 Task: Look for All developers that are trending.
Action: Mouse moved to (608, 415)
Screenshot: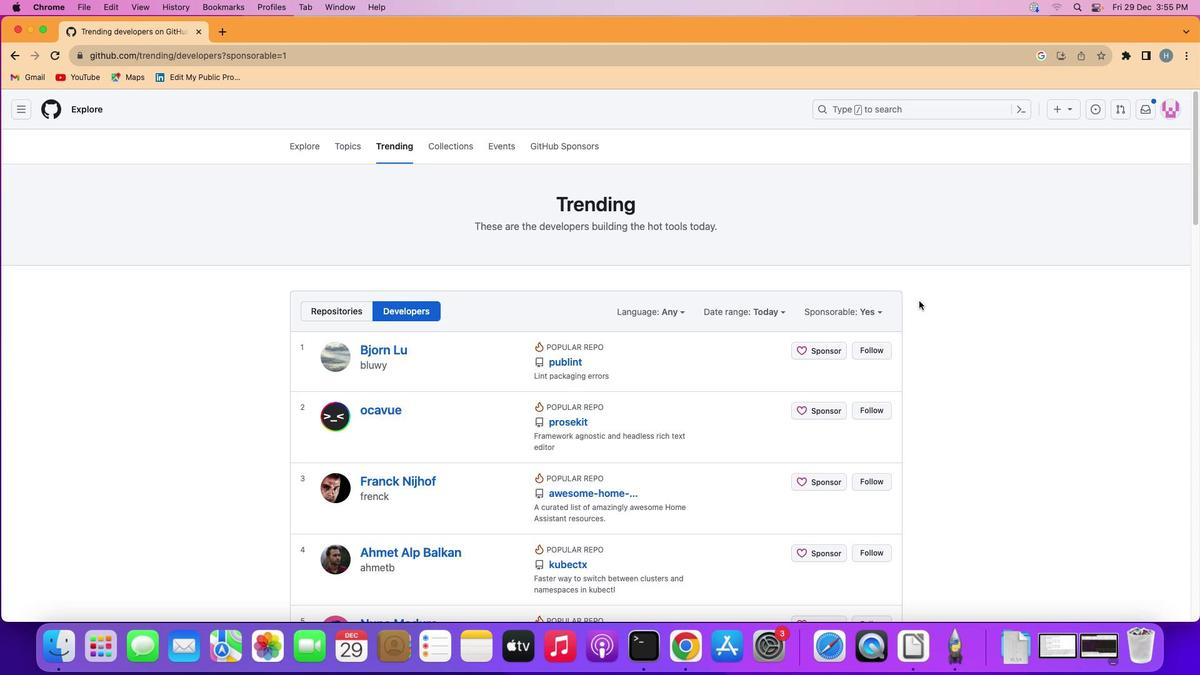 
Action: Mouse pressed left at (608, 415)
Screenshot: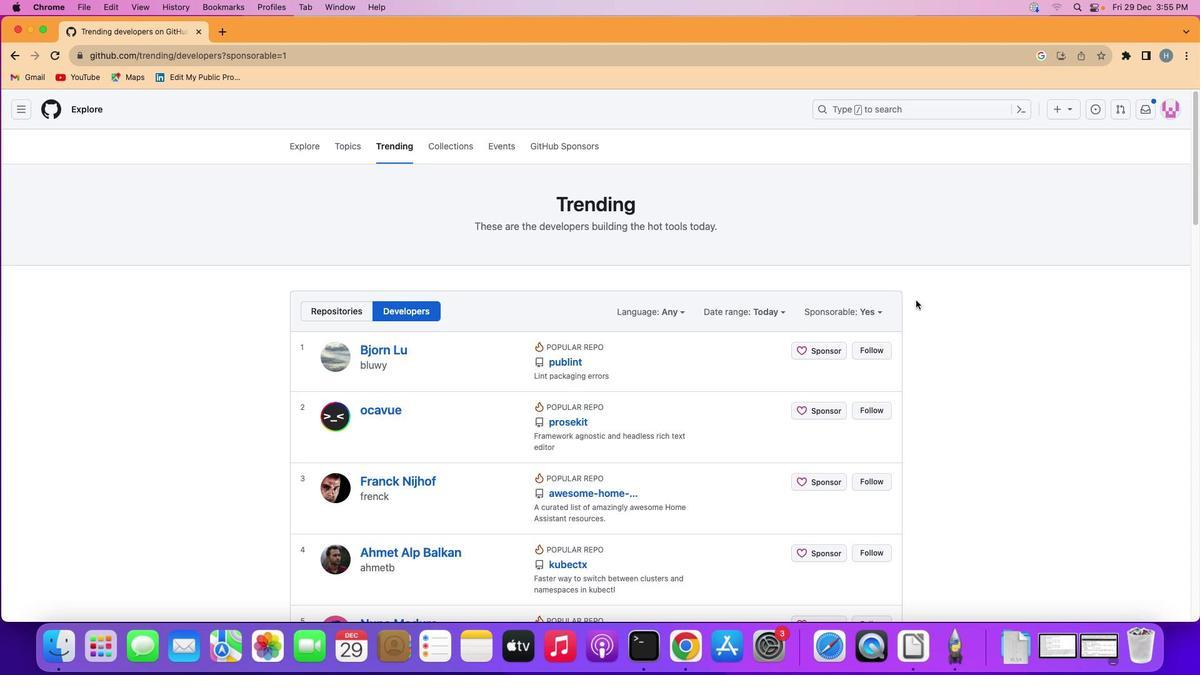 
Action: Mouse moved to (812, 407)
Screenshot: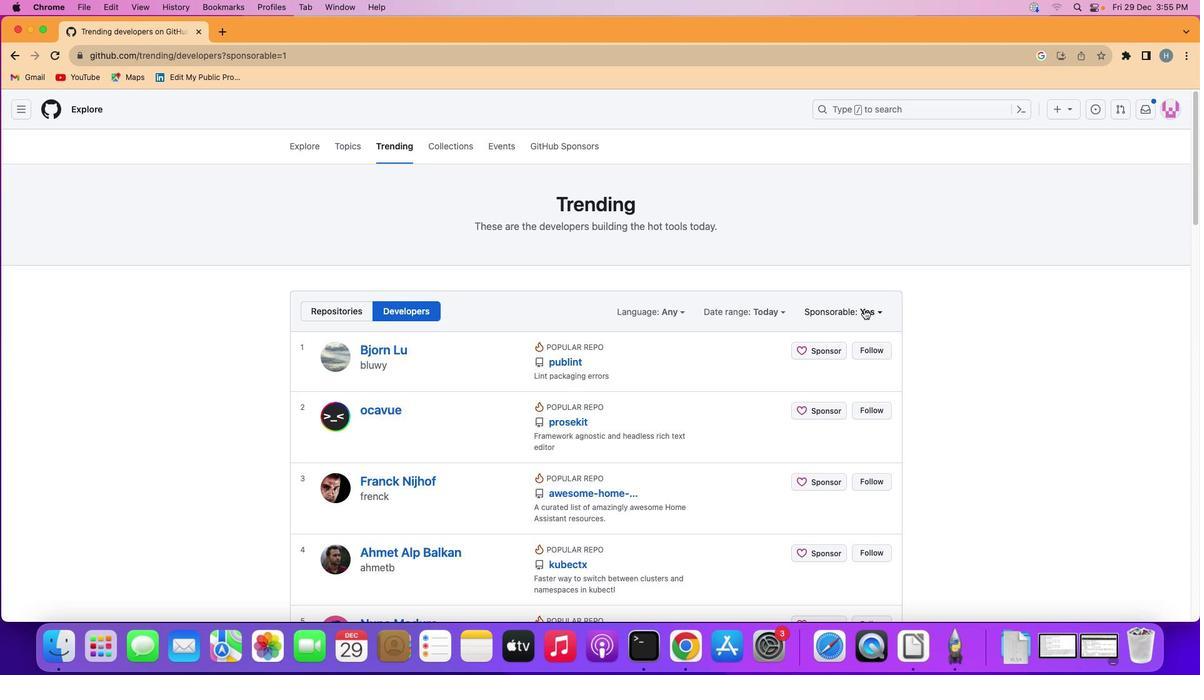
Action: Mouse pressed left at (812, 407)
Screenshot: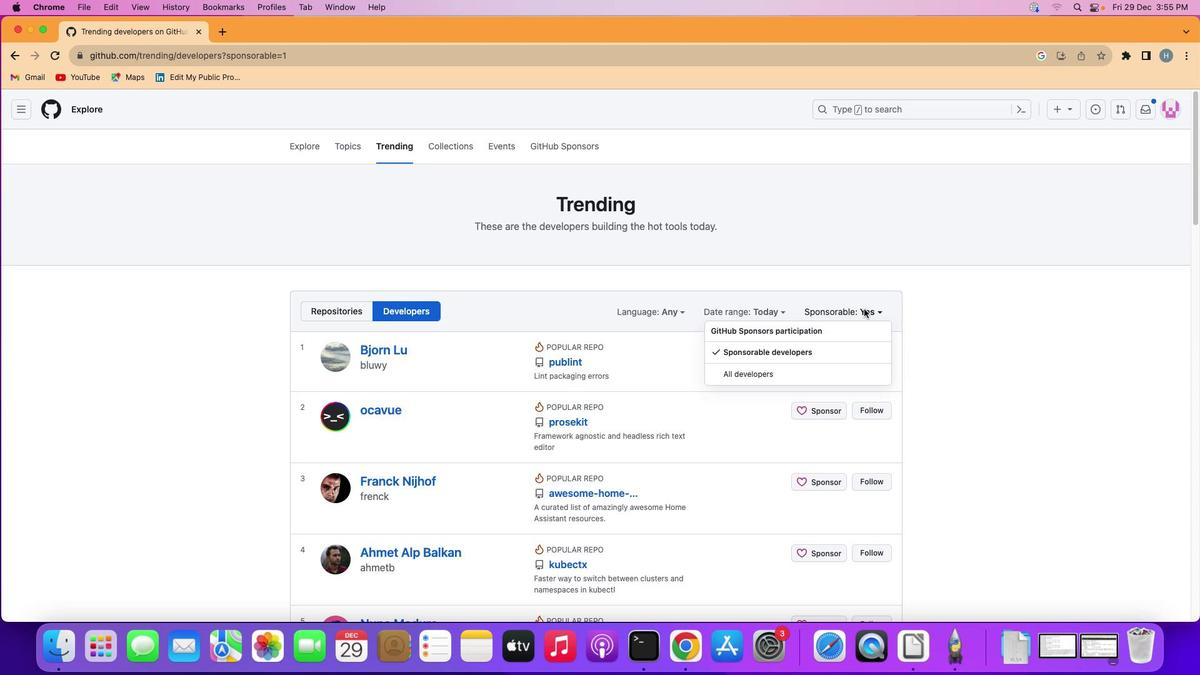
Action: Mouse moved to (954, 326)
Screenshot: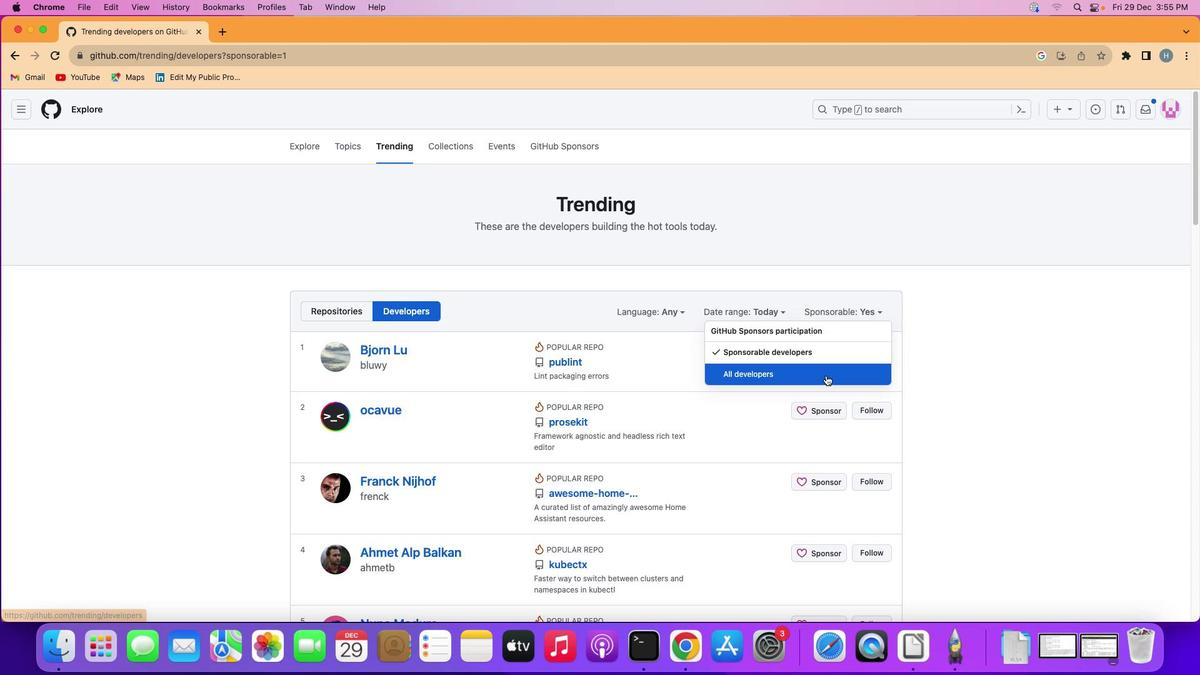 
Action: Mouse pressed left at (954, 326)
Screenshot: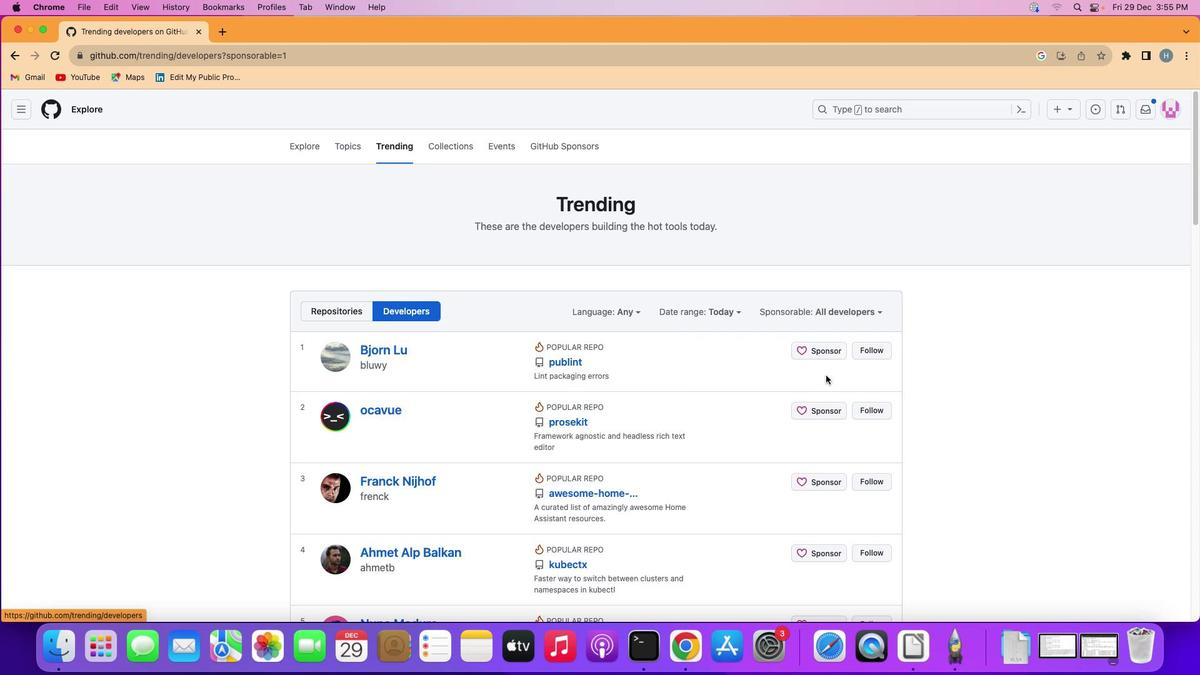 
Action: Mouse moved to (459, 388)
Screenshot: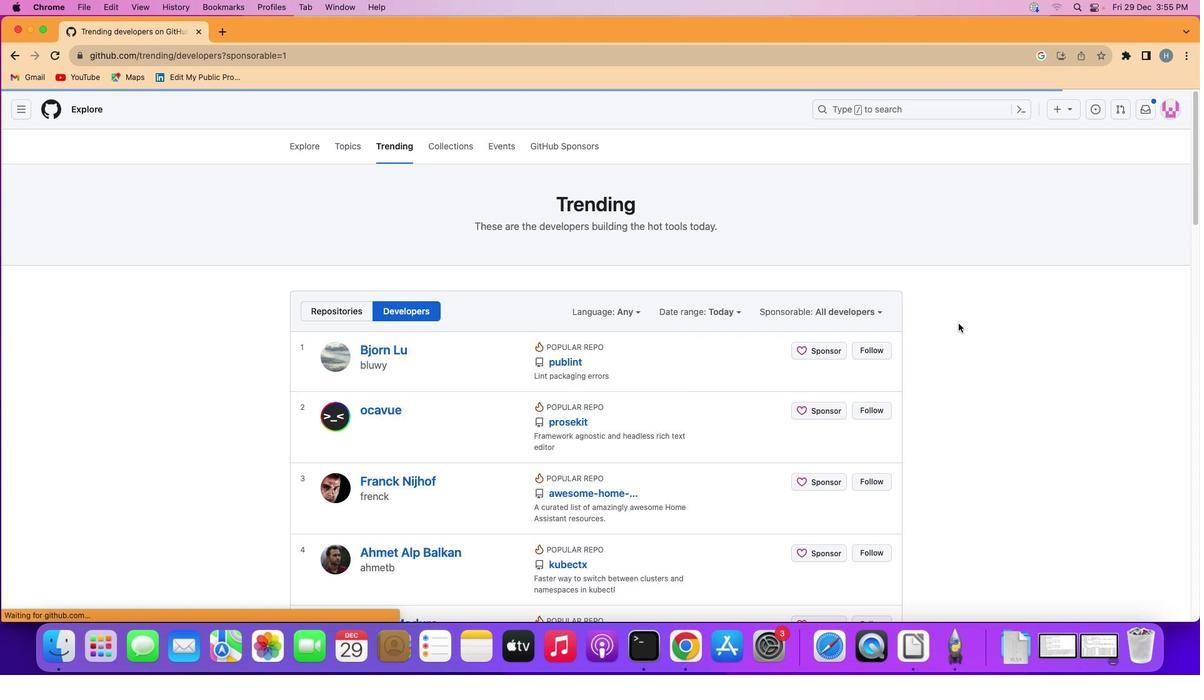 
